 Task: Create List Researching in Board Customer Journey Mapping and Optimization to Workspace Content Creation. Create List Copyrights in Board Product Prototype Development and Testing to Workspace Content Creation. Create List Blocked in Board Idea Generation to Workspace Content Creation
Action: Mouse moved to (103, 349)
Screenshot: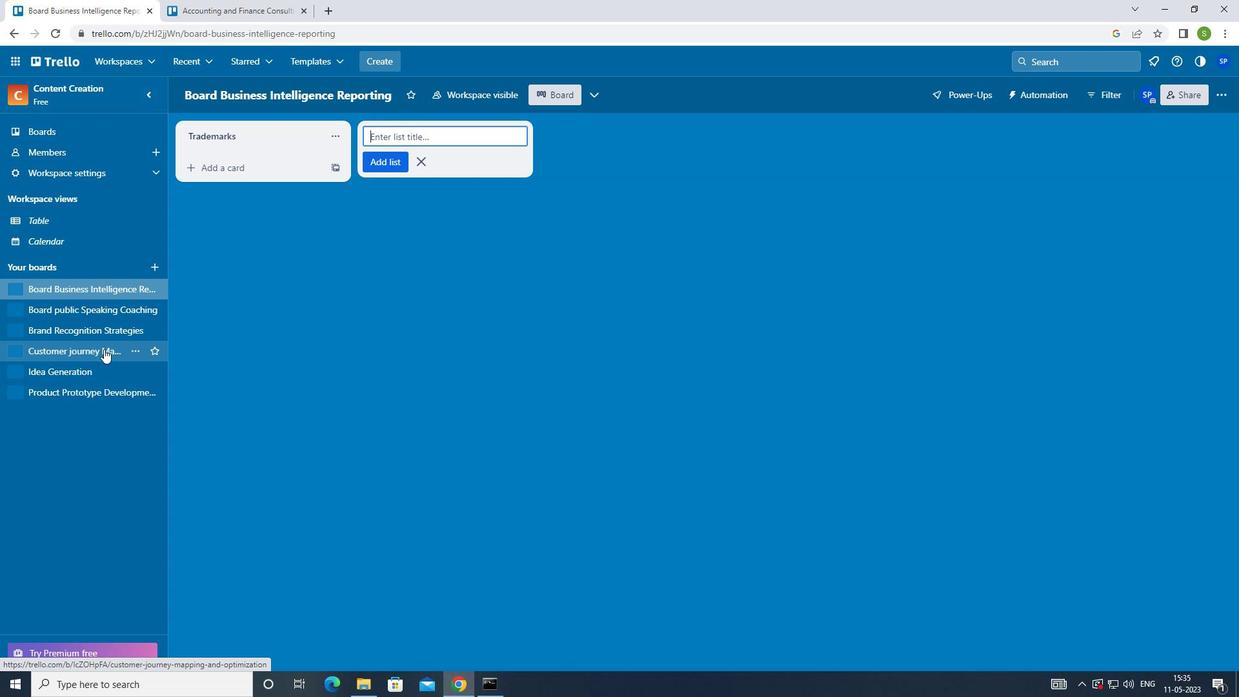 
Action: Mouse pressed left at (103, 349)
Screenshot: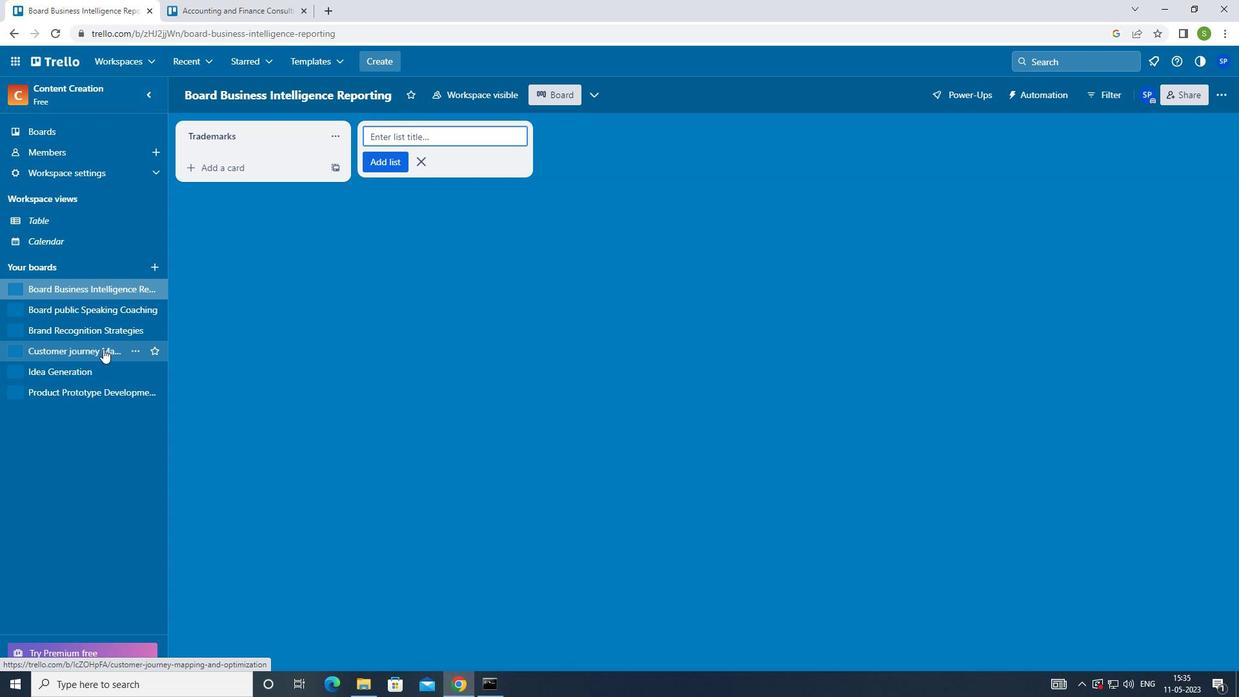 
Action: Mouse moved to (264, 138)
Screenshot: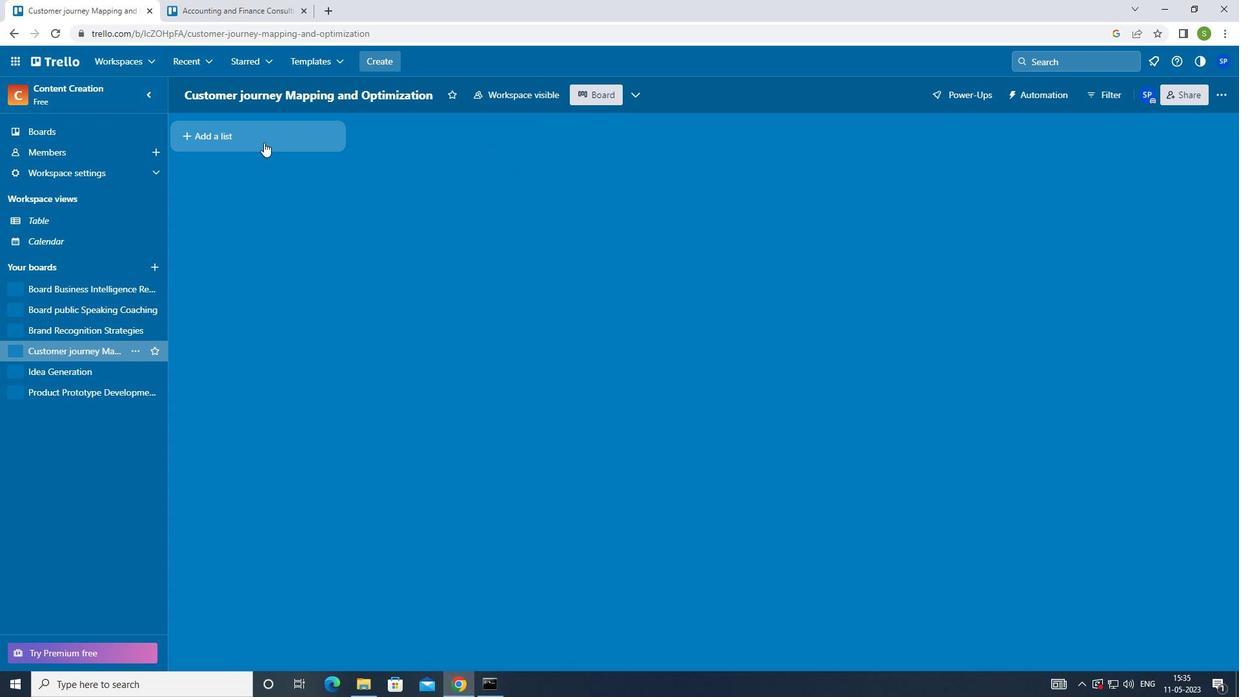 
Action: Mouse pressed left at (264, 138)
Screenshot: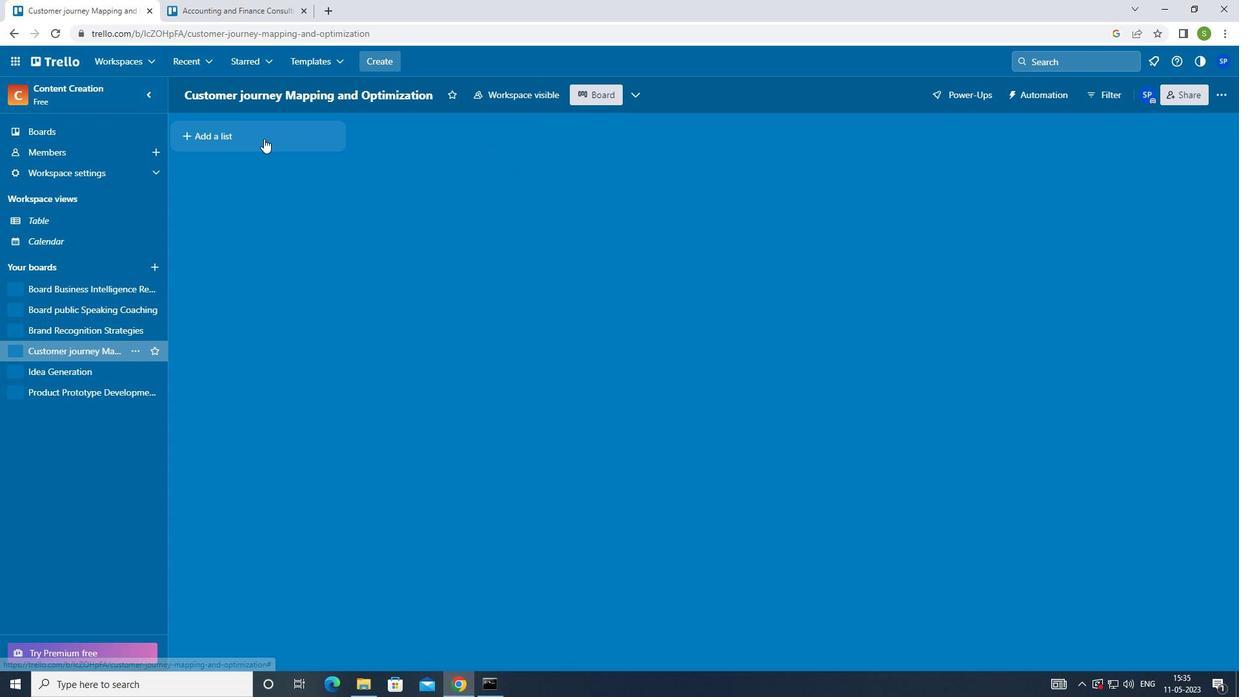 
Action: Mouse moved to (258, 311)
Screenshot: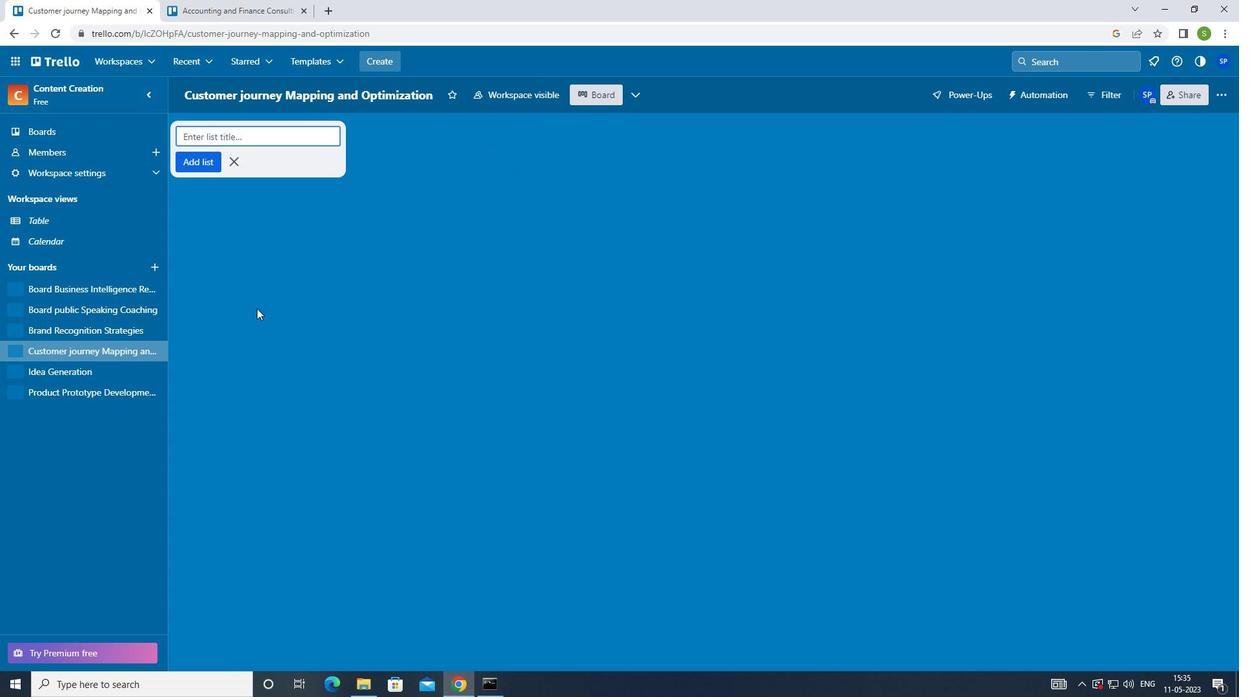 
Action: Key pressed <Key.shift>RESEARCHING<Key.enter>
Screenshot: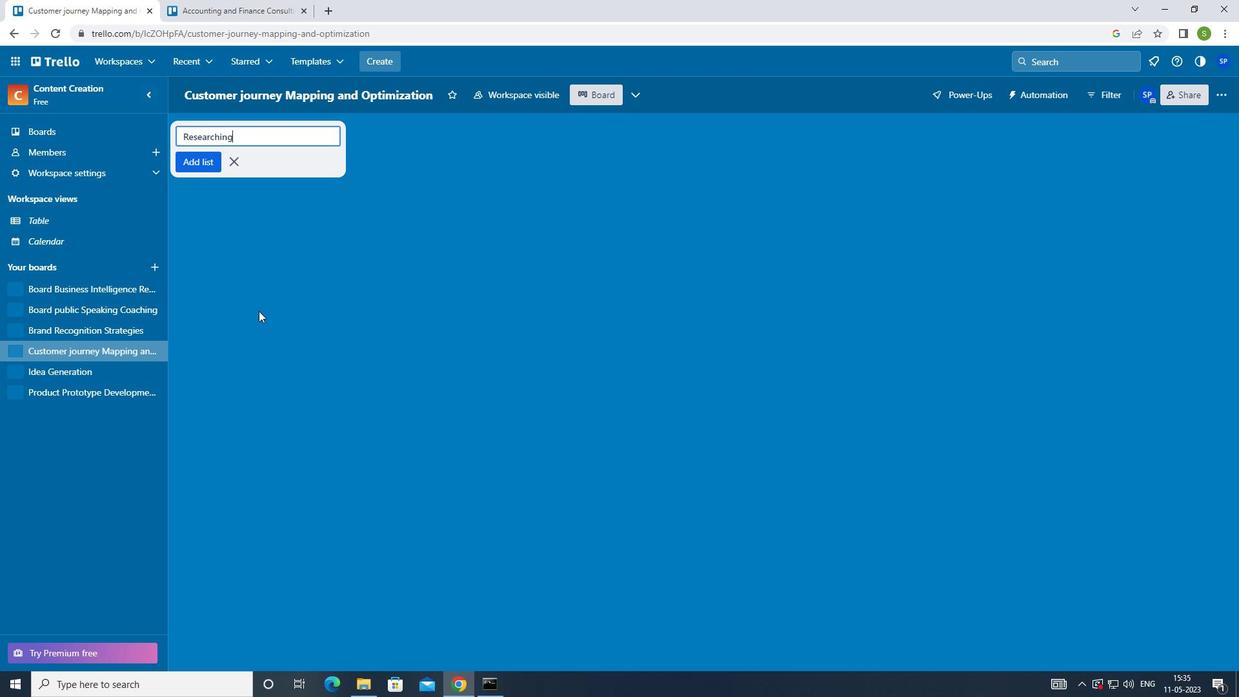 
Action: Mouse moved to (103, 390)
Screenshot: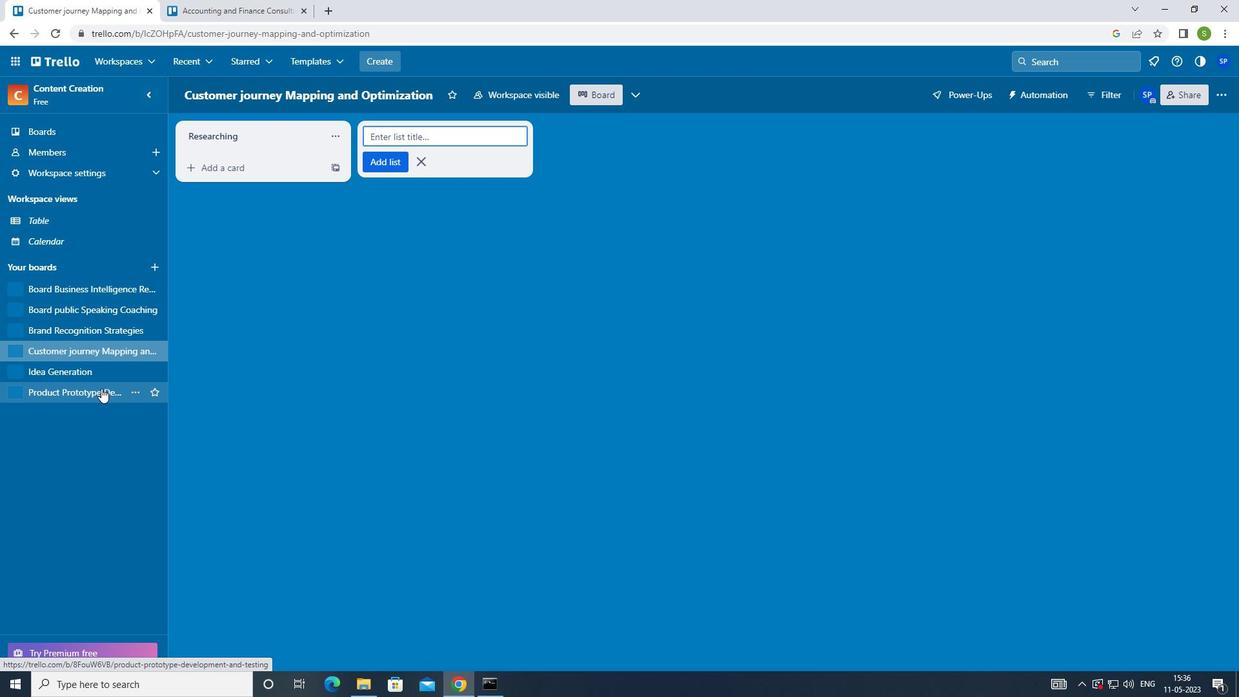 
Action: Mouse pressed left at (103, 390)
Screenshot: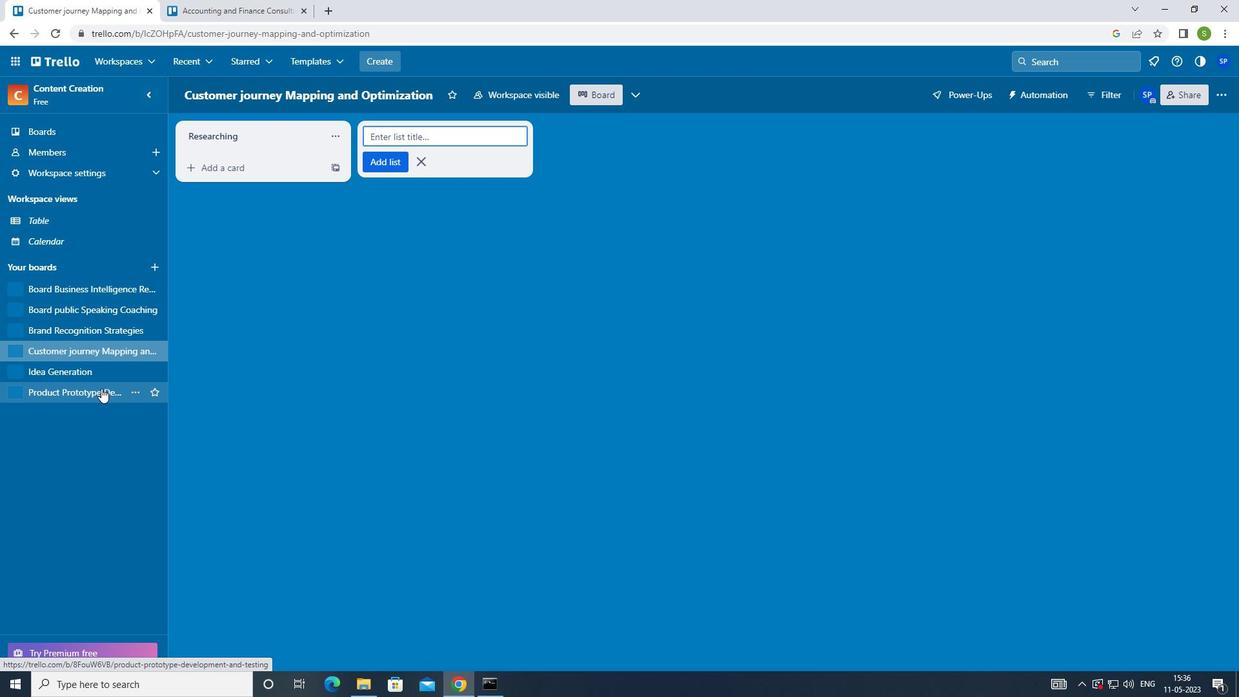 
Action: Mouse moved to (266, 140)
Screenshot: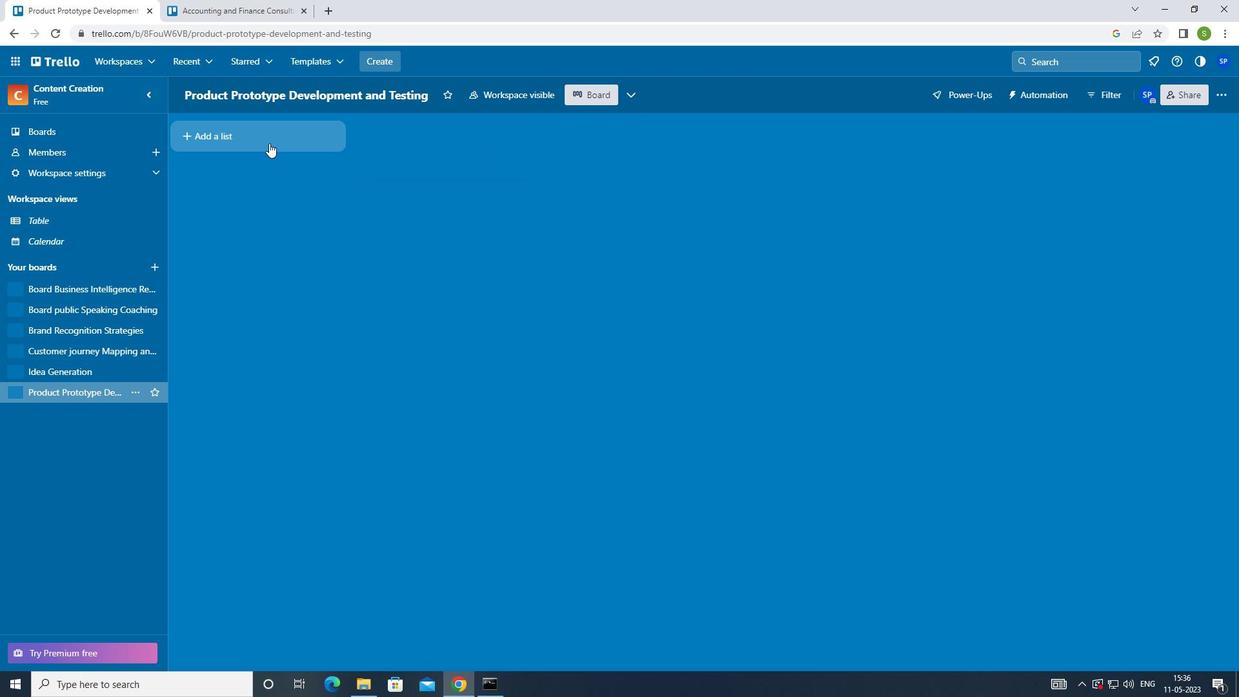 
Action: Mouse pressed left at (266, 140)
Screenshot: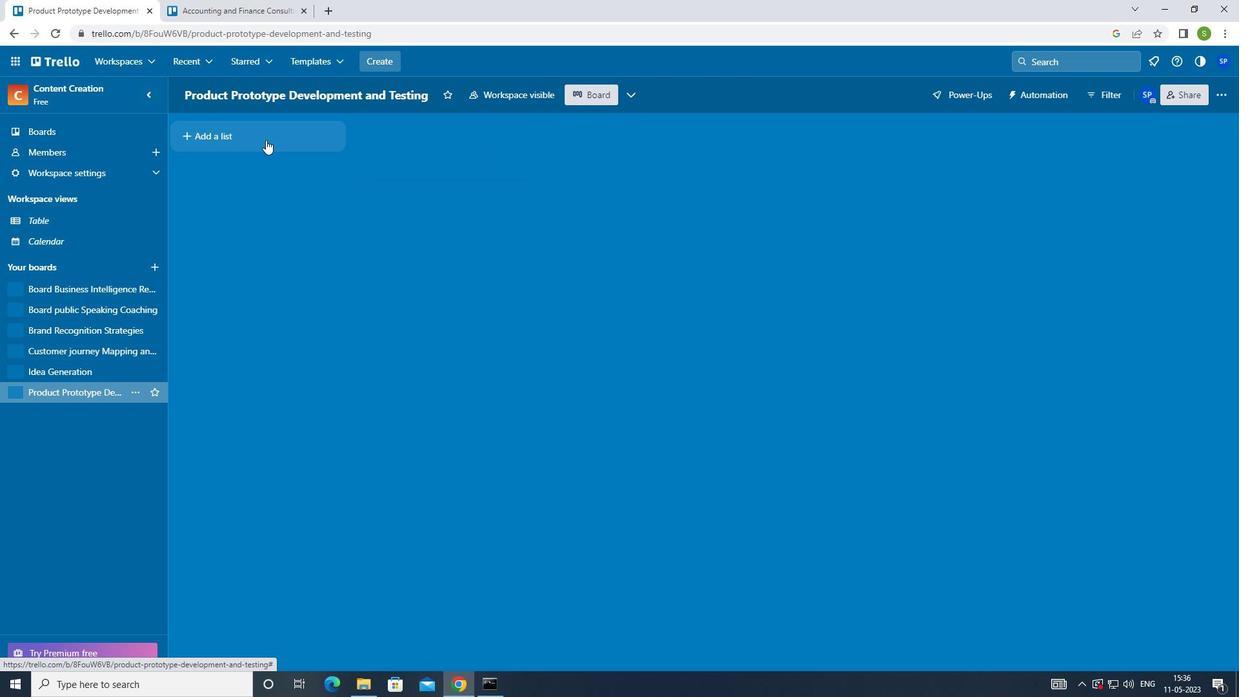 
Action: Mouse moved to (262, 146)
Screenshot: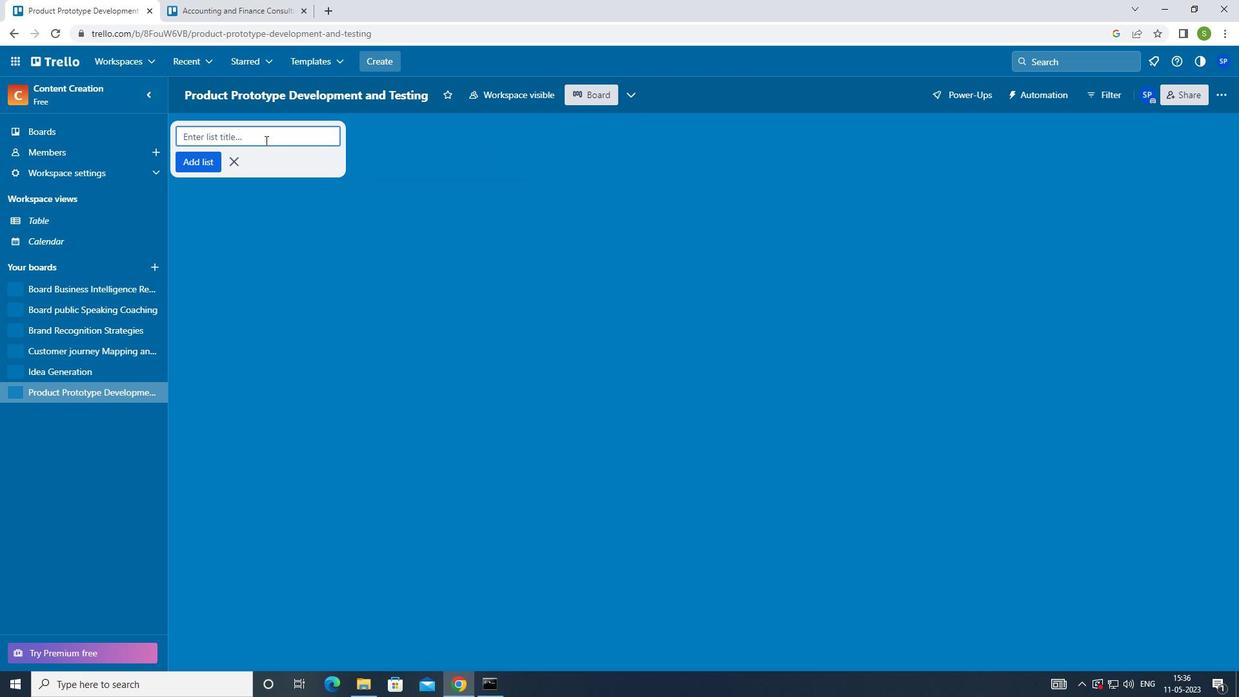 
Action: Key pressed <Key.shift>COPYRIGHTS<Key.enter>
Screenshot: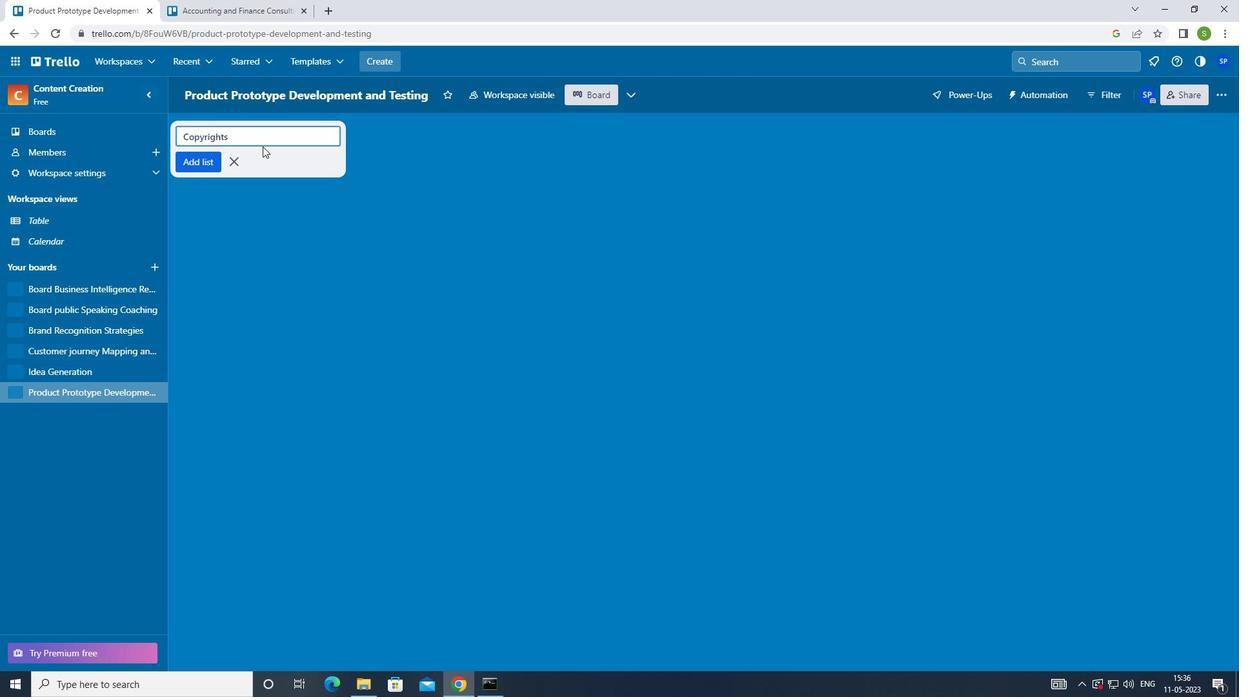 
Action: Mouse moved to (74, 368)
Screenshot: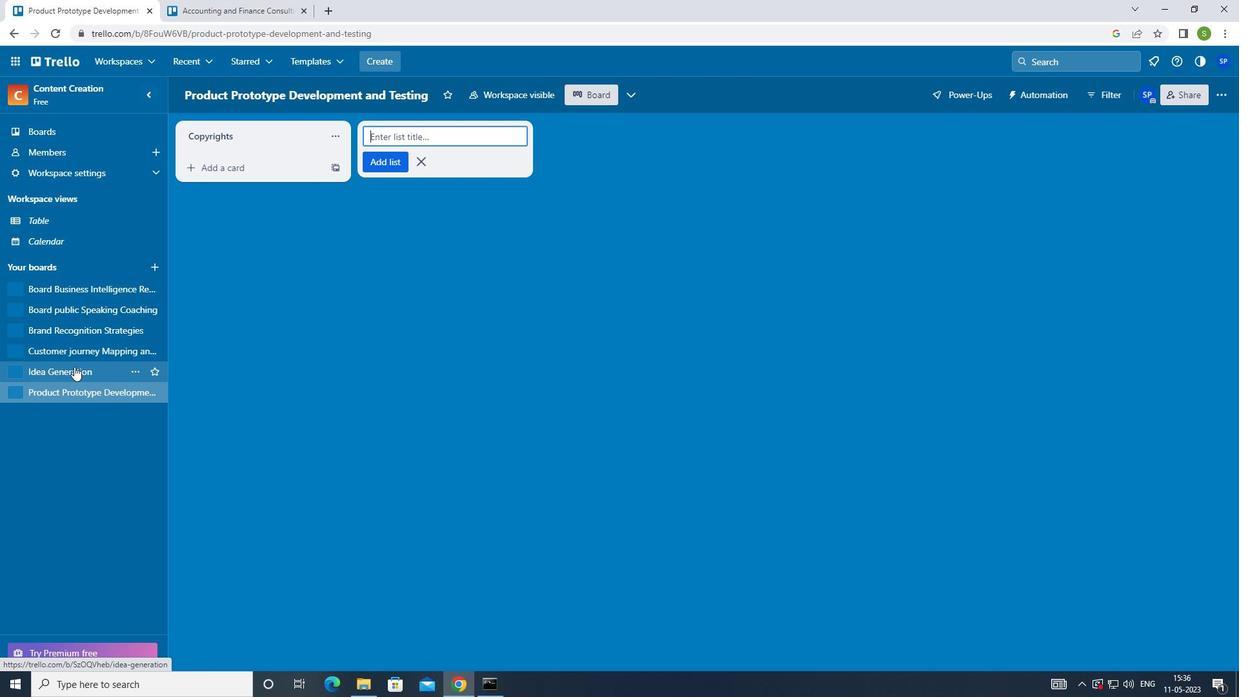
Action: Mouse pressed left at (74, 368)
Screenshot: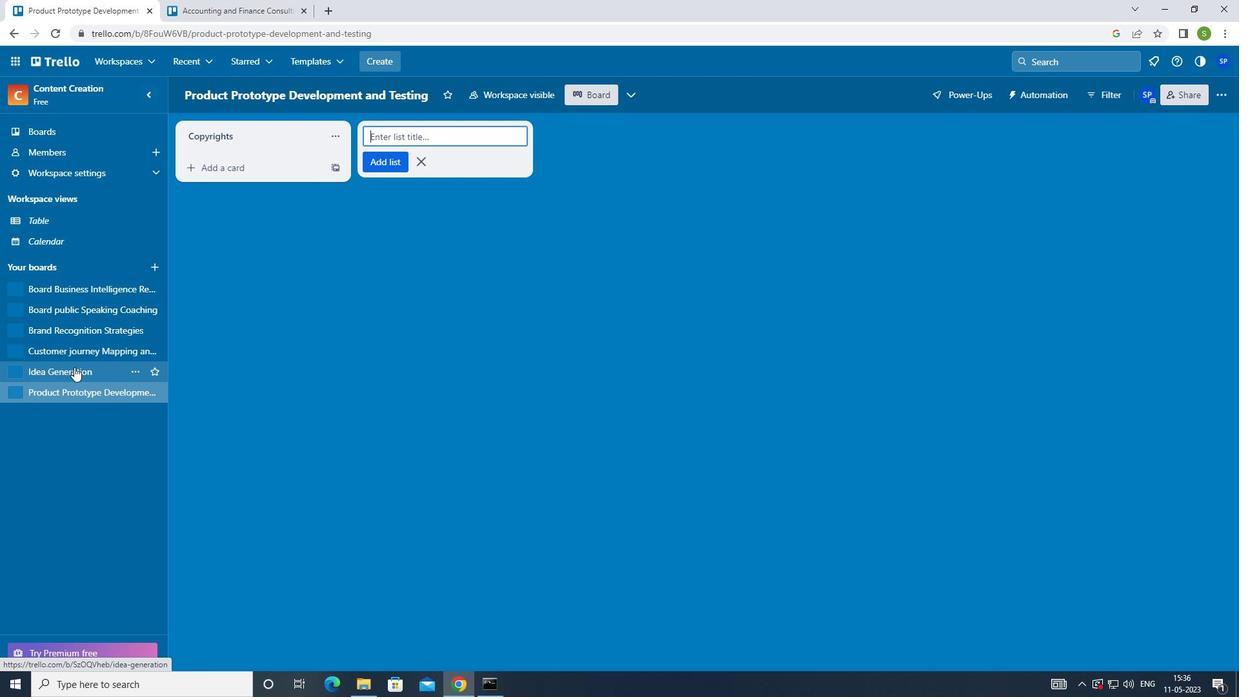 
Action: Mouse moved to (415, 136)
Screenshot: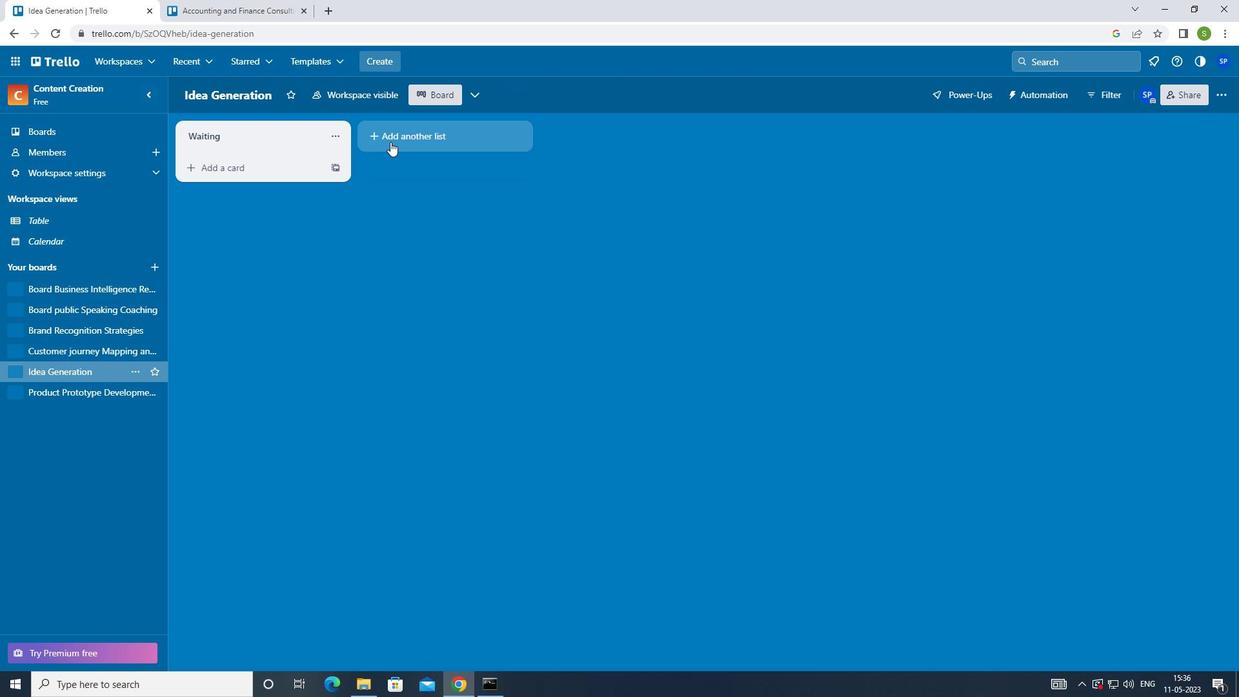 
Action: Mouse pressed left at (415, 136)
Screenshot: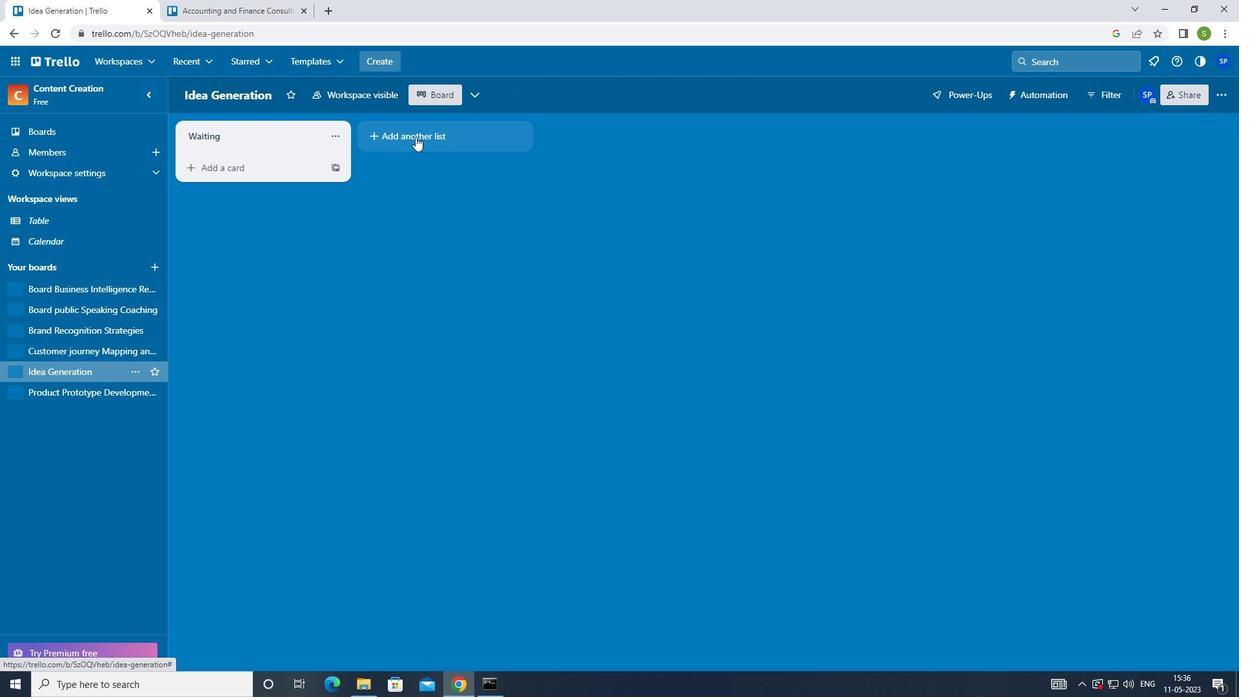 
Action: Mouse moved to (380, 236)
Screenshot: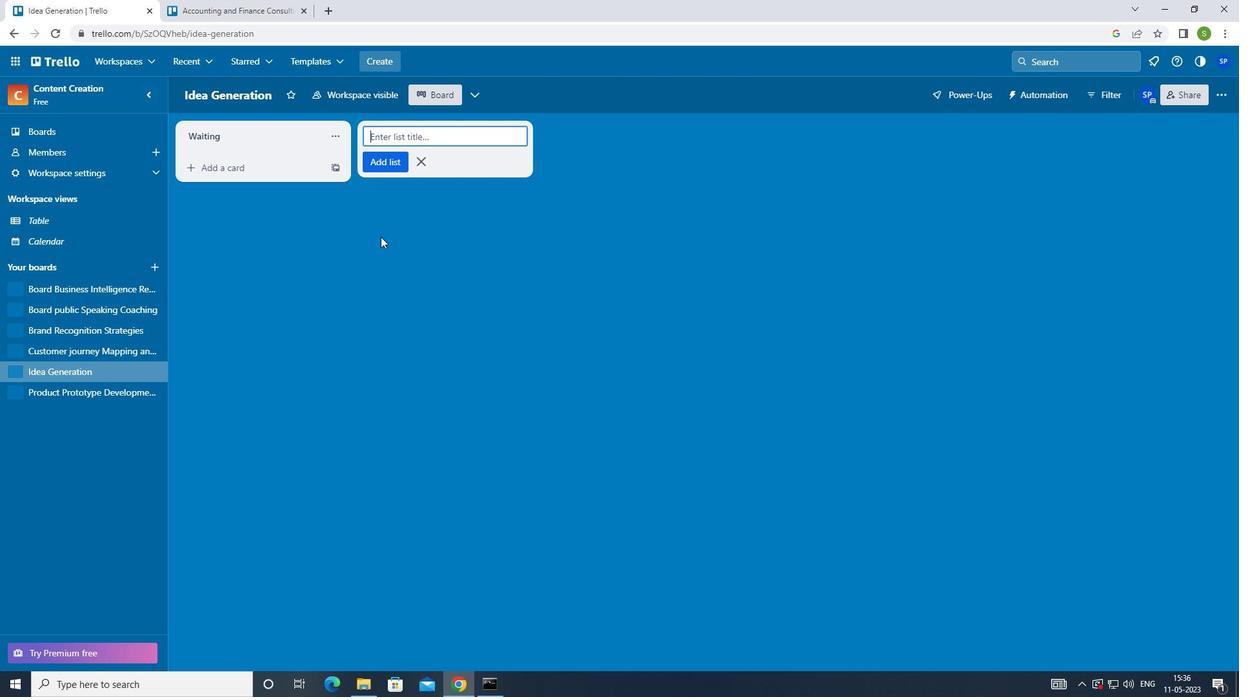 
Action: Key pressed <Key.shift><Key.shift><Key.shift><Key.shift><Key.shift><Key.shift><Key.shift><Key.shift><Key.shift>BLOCKED<Key.enter><Key.f8>
Screenshot: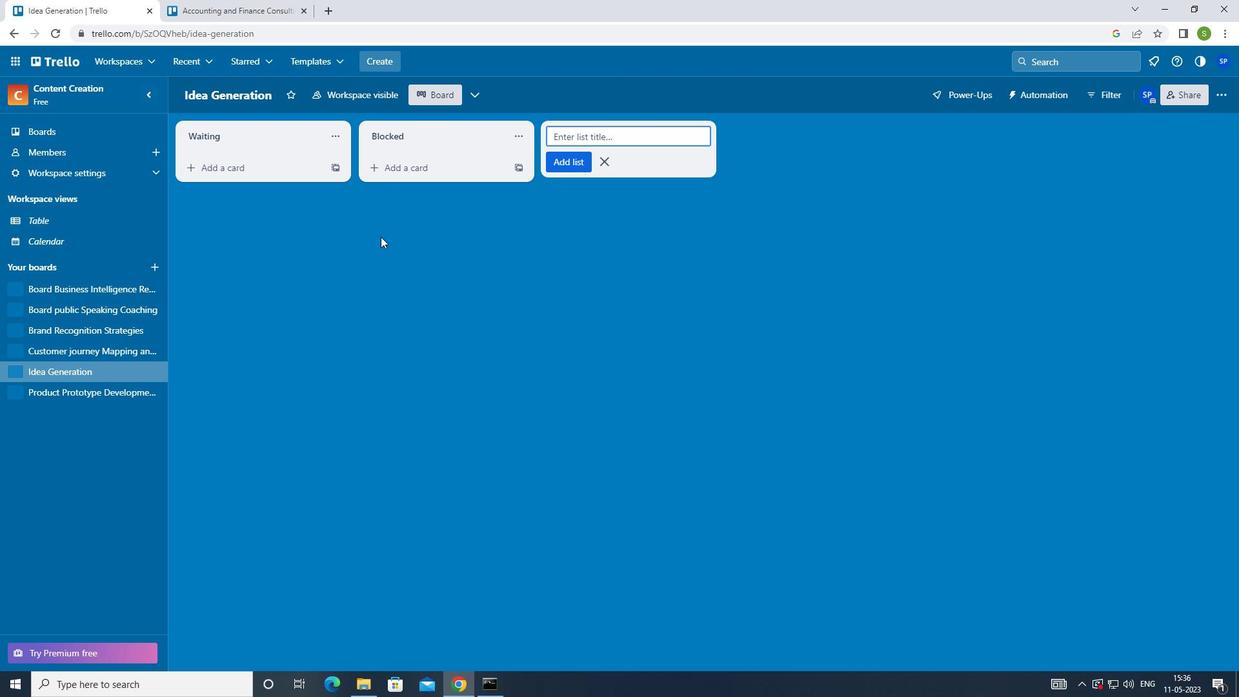 
